 Task: Rest image the format menu Text "Social Media".
Action: Mouse moved to (160, 69)
Screenshot: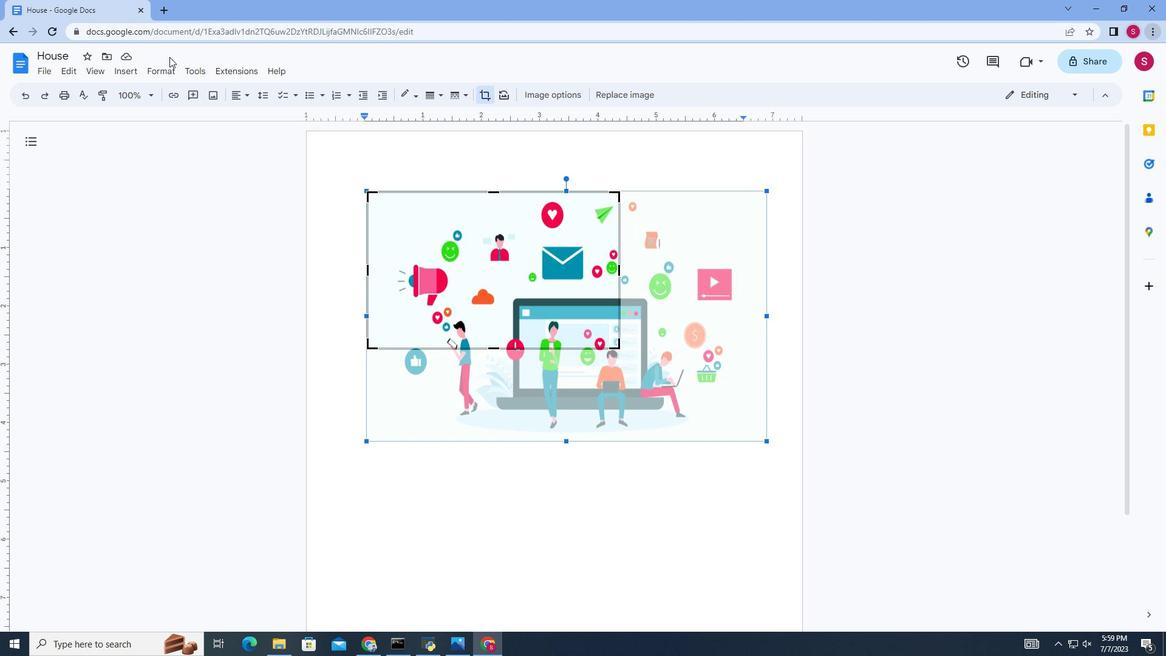 
Action: Mouse pressed left at (160, 69)
Screenshot: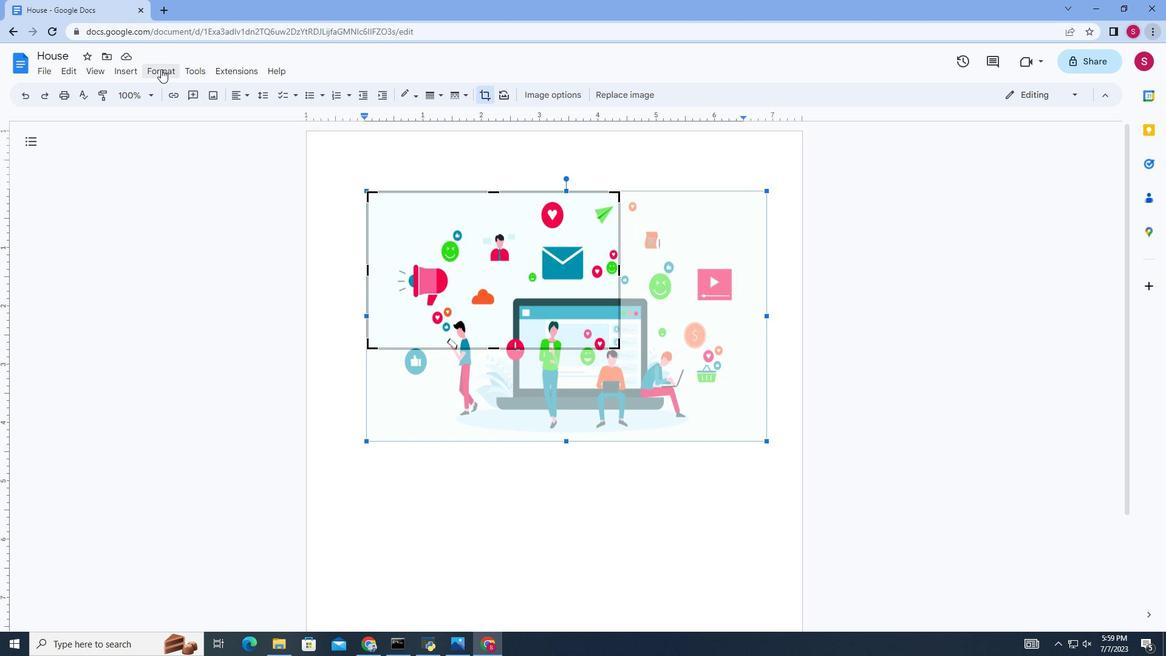 
Action: Mouse moved to (380, 348)
Screenshot: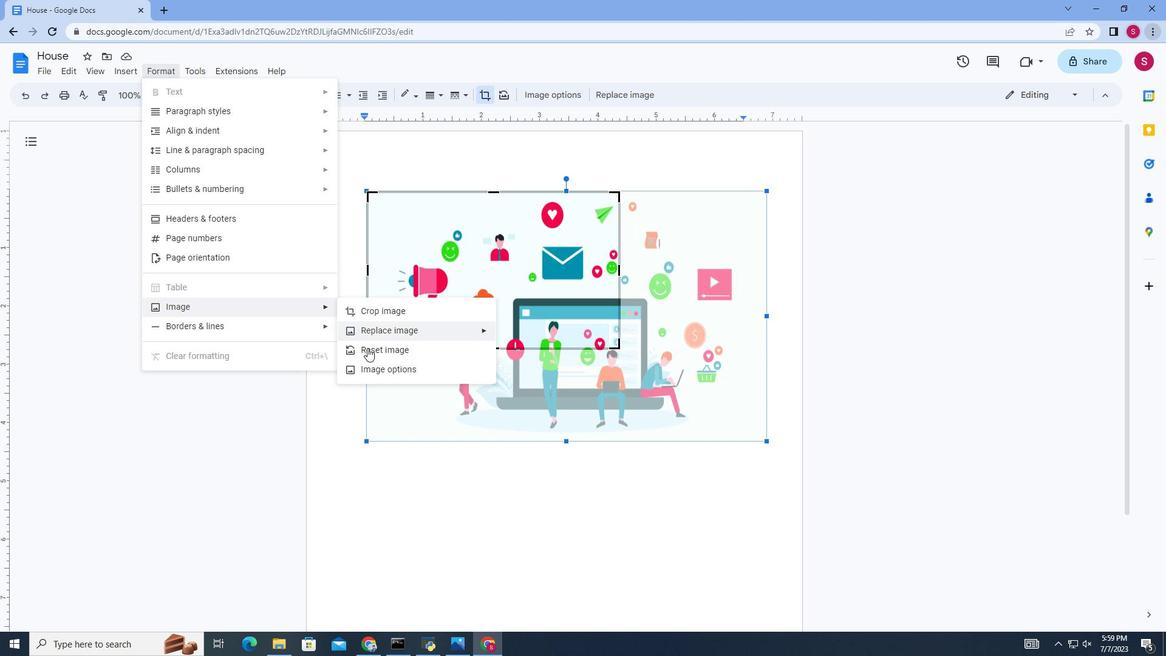 
Action: Mouse pressed left at (380, 348)
Screenshot: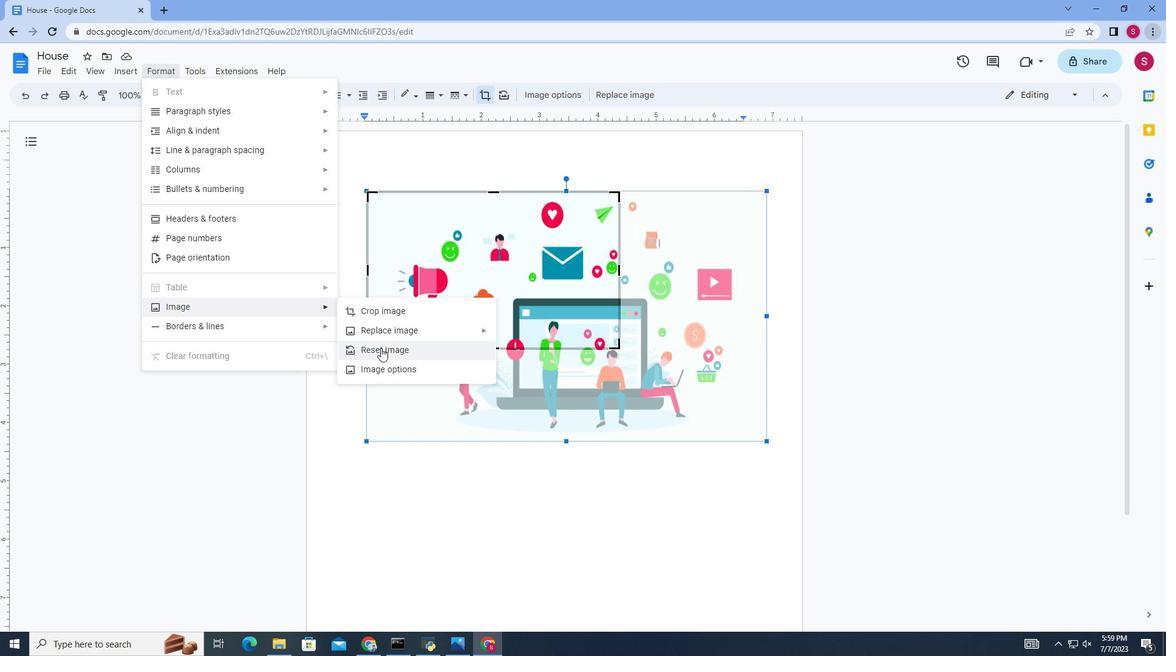 
Action: Mouse moved to (444, 415)
Screenshot: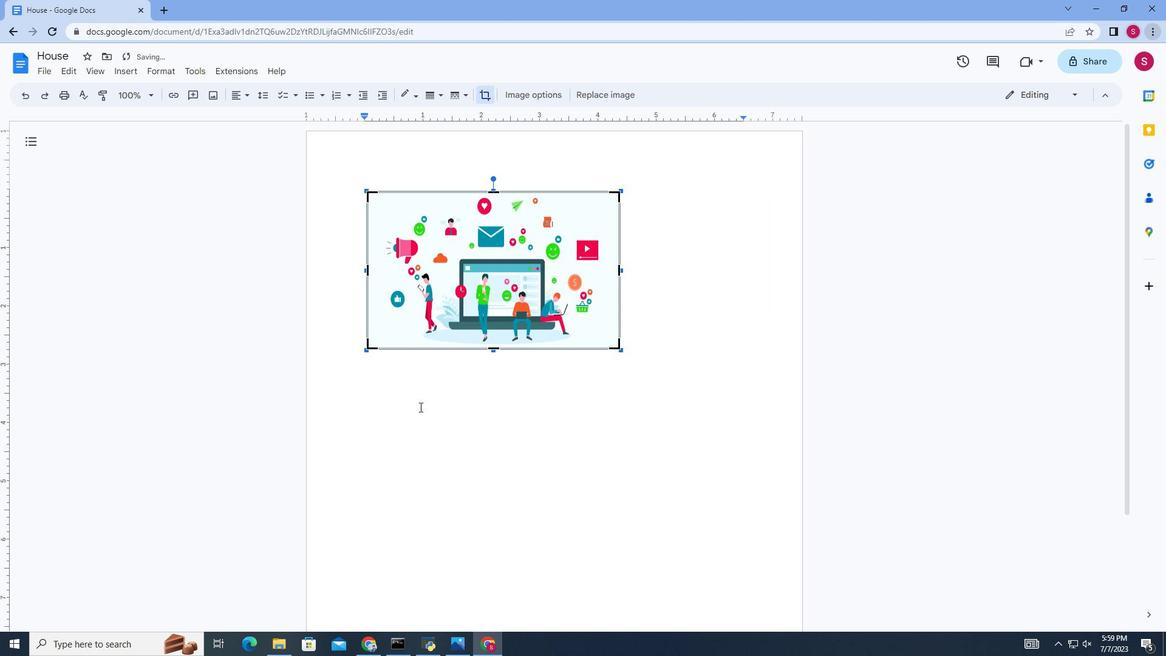 
Action: Mouse pressed left at (444, 415)
Screenshot: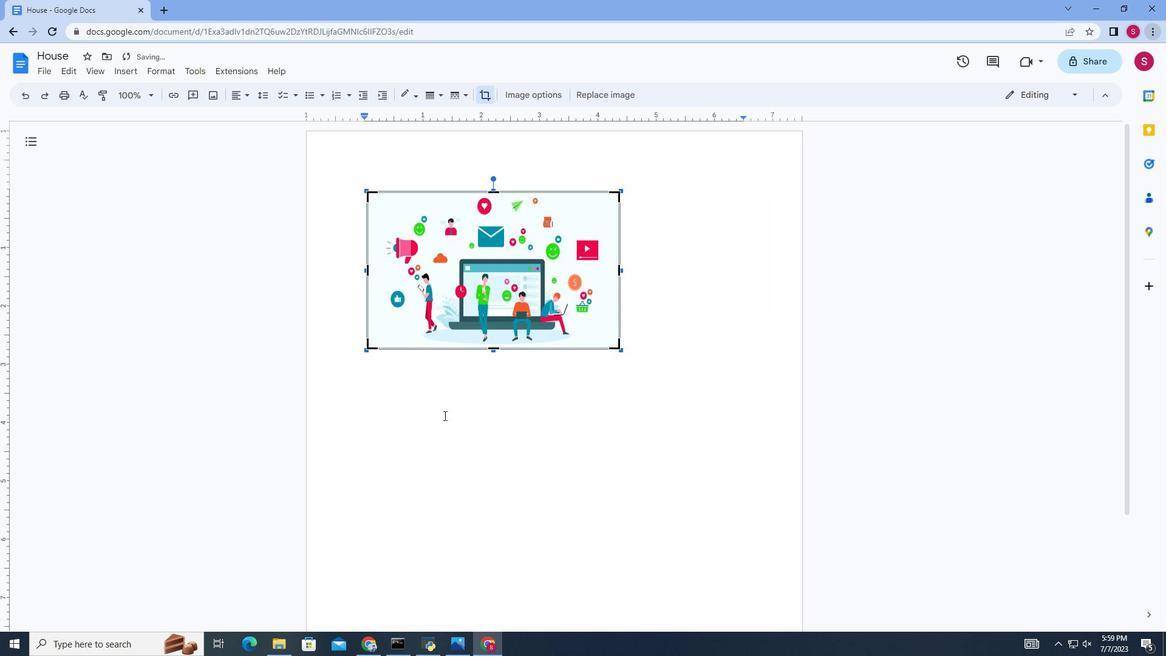 
